 Task: Use the formula "Max" in spreadsheet "Project protfolio".
Action: Mouse moved to (446, 364)
Screenshot: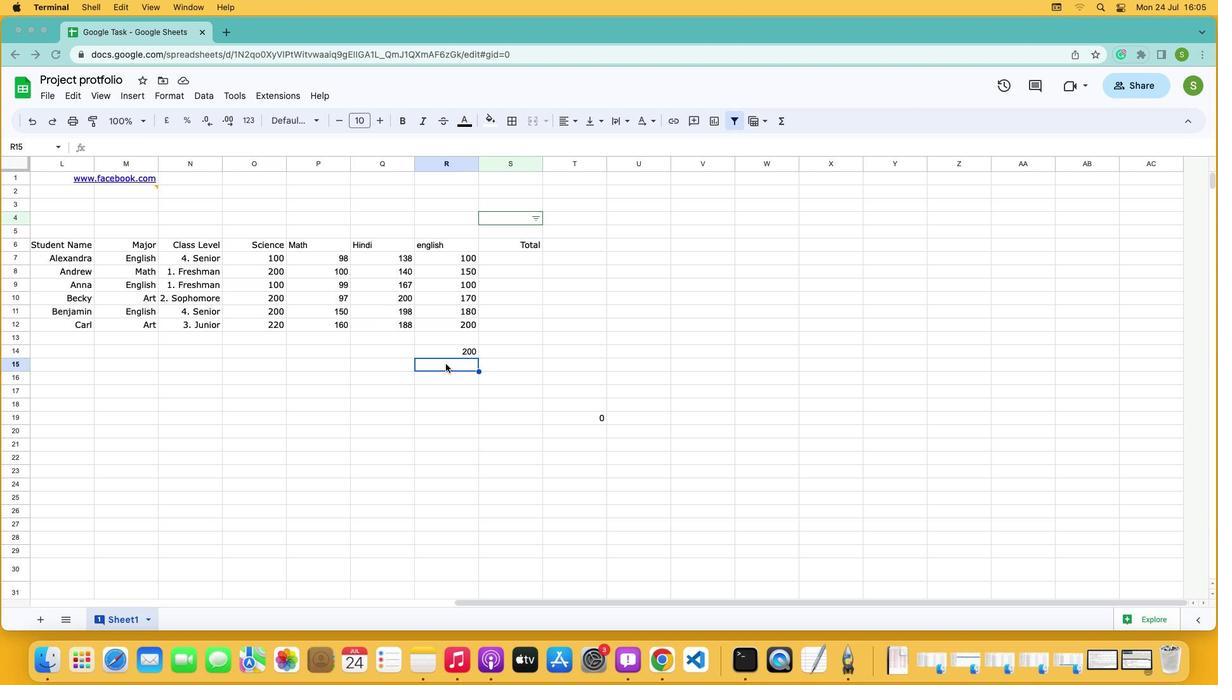 
Action: Mouse pressed left at (446, 364)
Screenshot: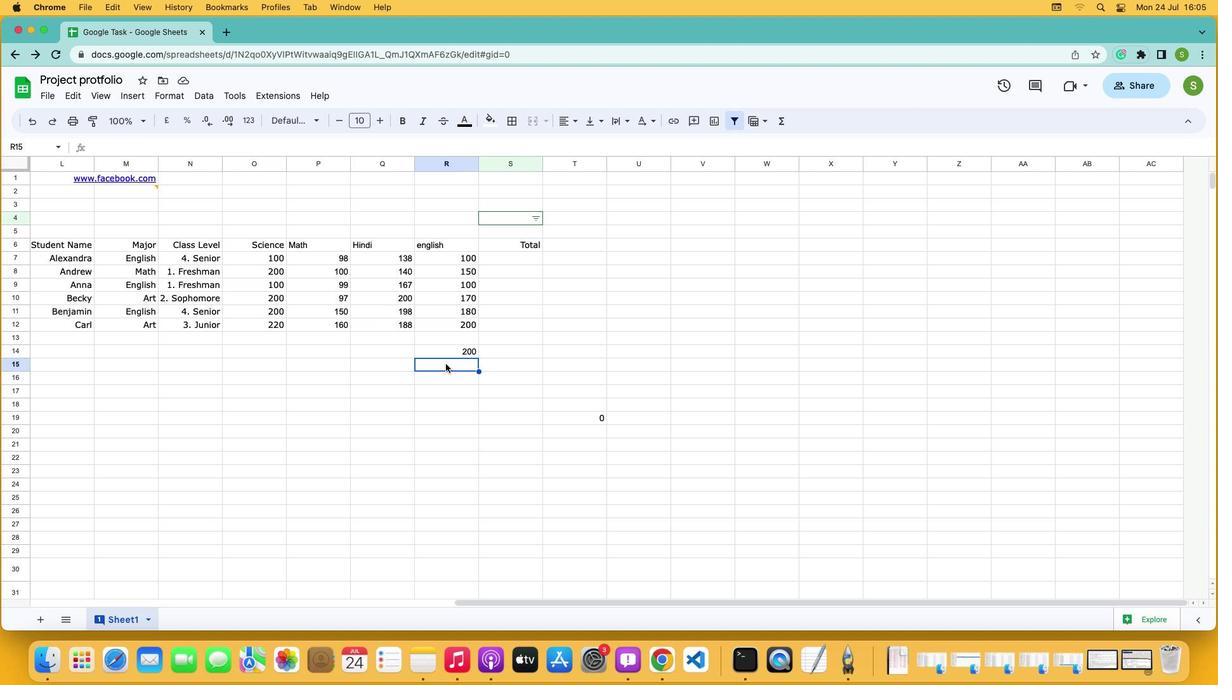 
Action: Mouse moved to (777, 118)
Screenshot: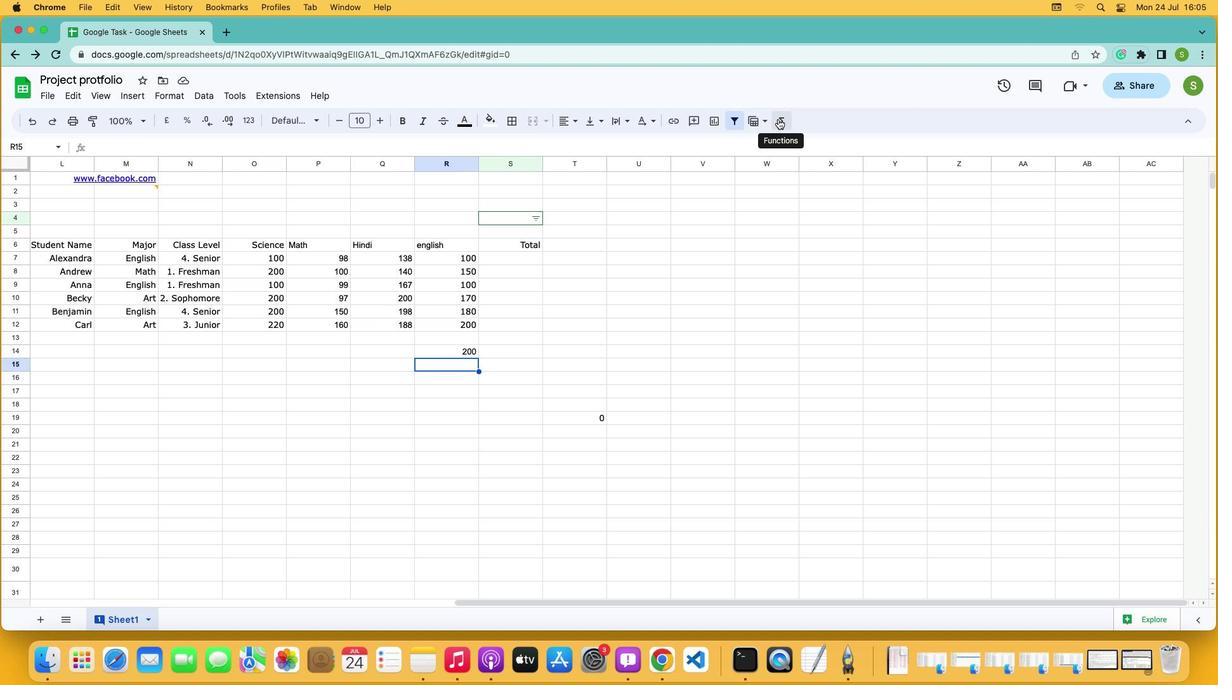 
Action: Mouse pressed left at (777, 118)
Screenshot: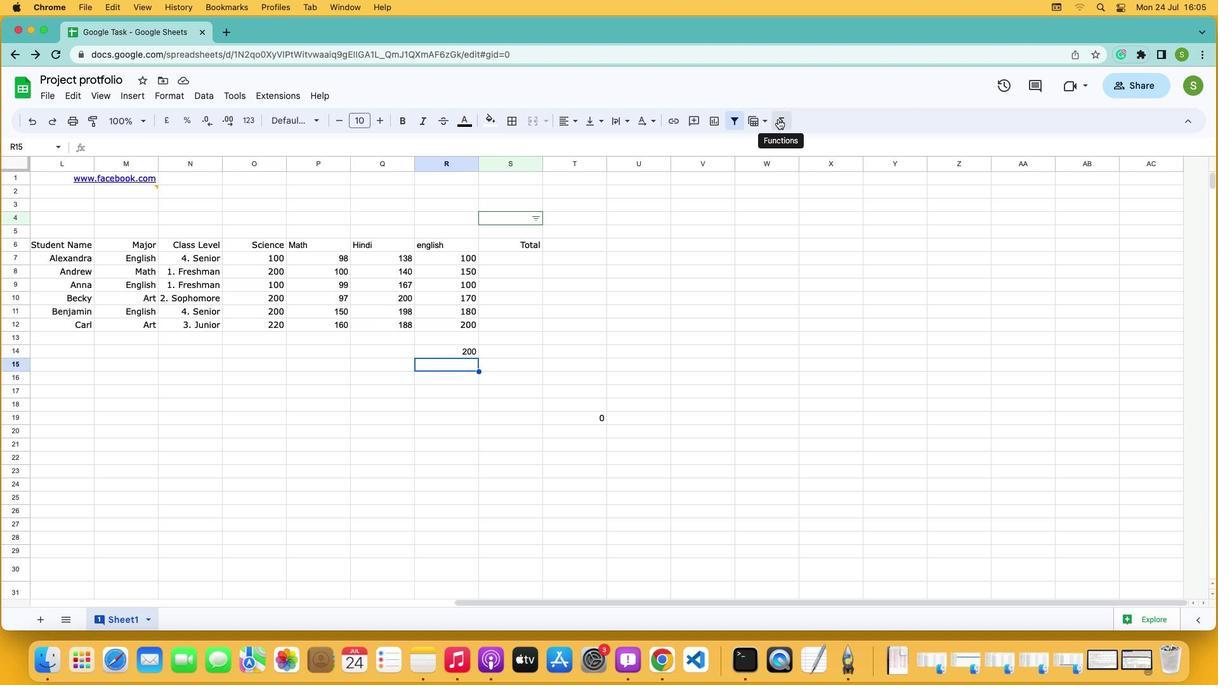 
Action: Mouse moved to (795, 201)
Screenshot: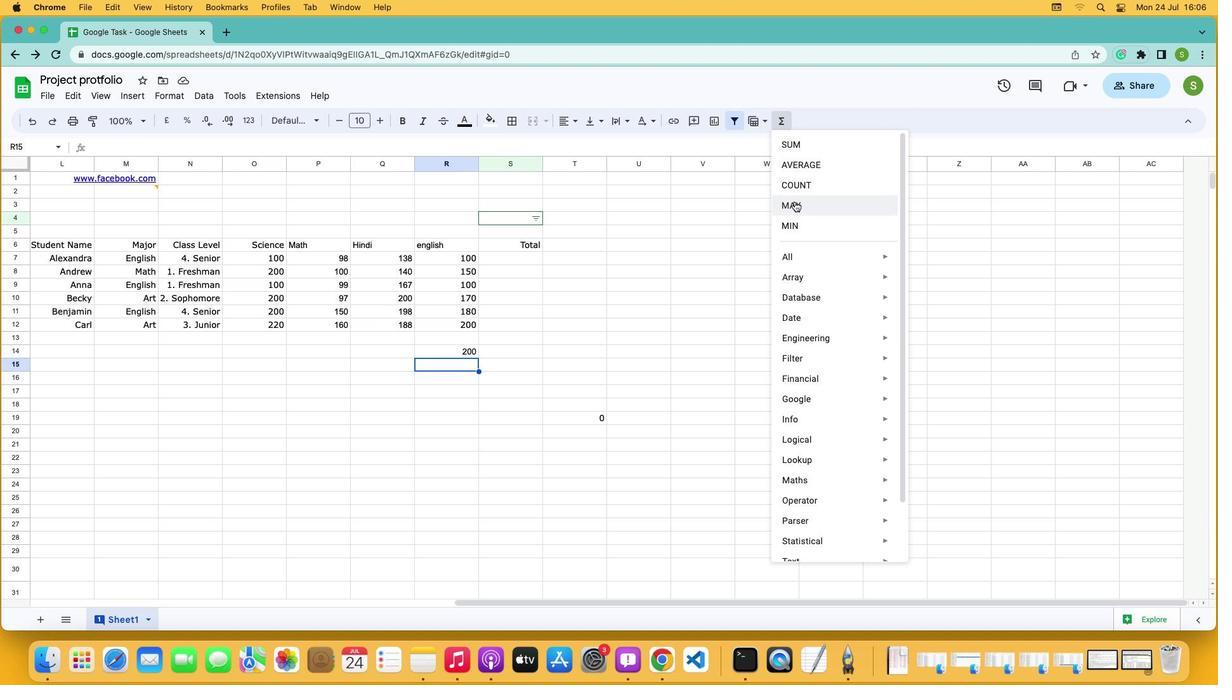 
Action: Mouse pressed left at (795, 201)
Screenshot: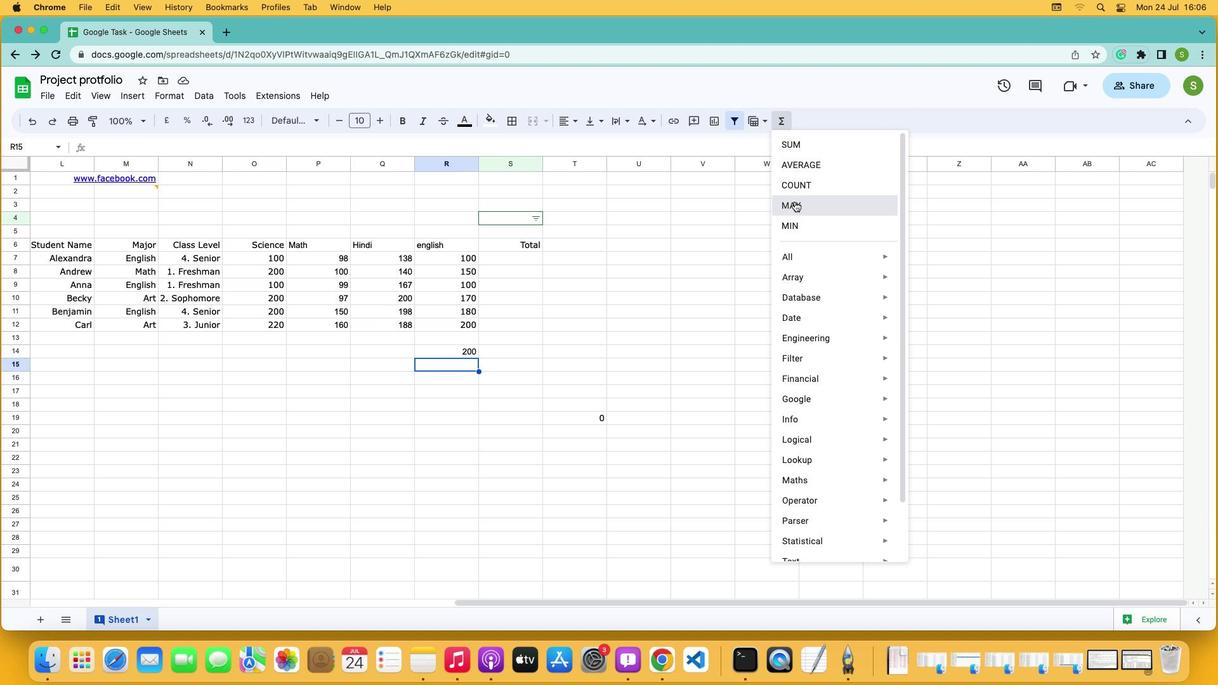 
Action: Mouse moved to (445, 257)
Screenshot: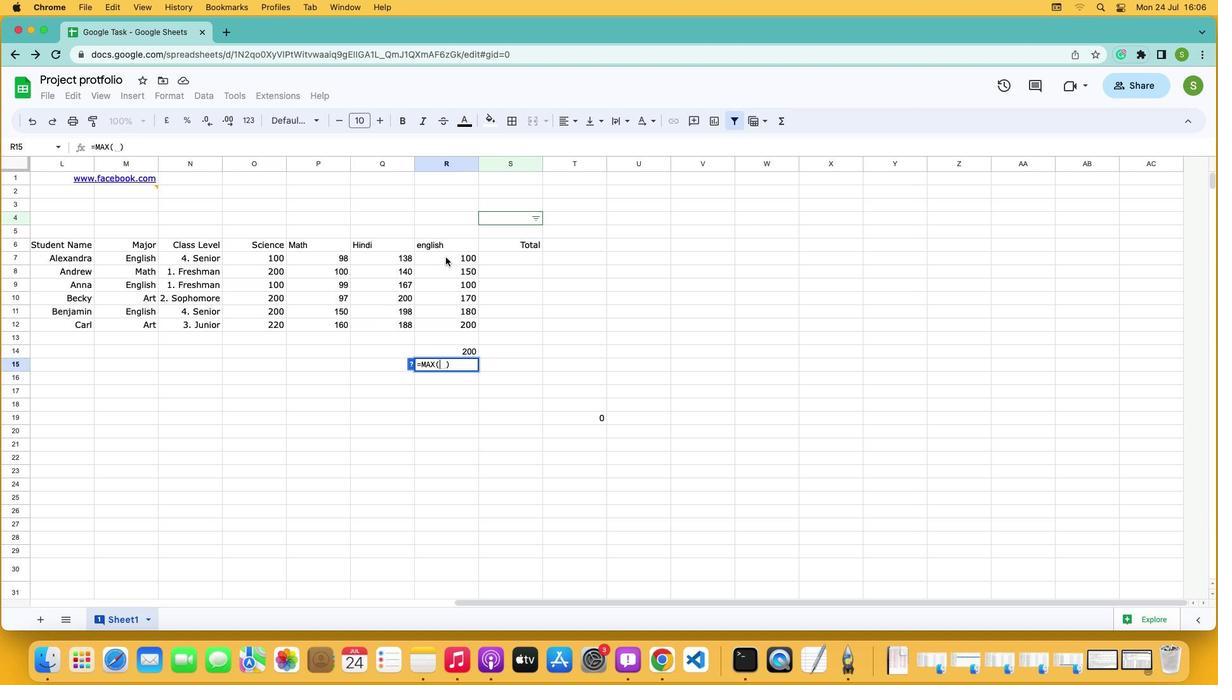 
Action: Mouse pressed left at (445, 257)
Screenshot: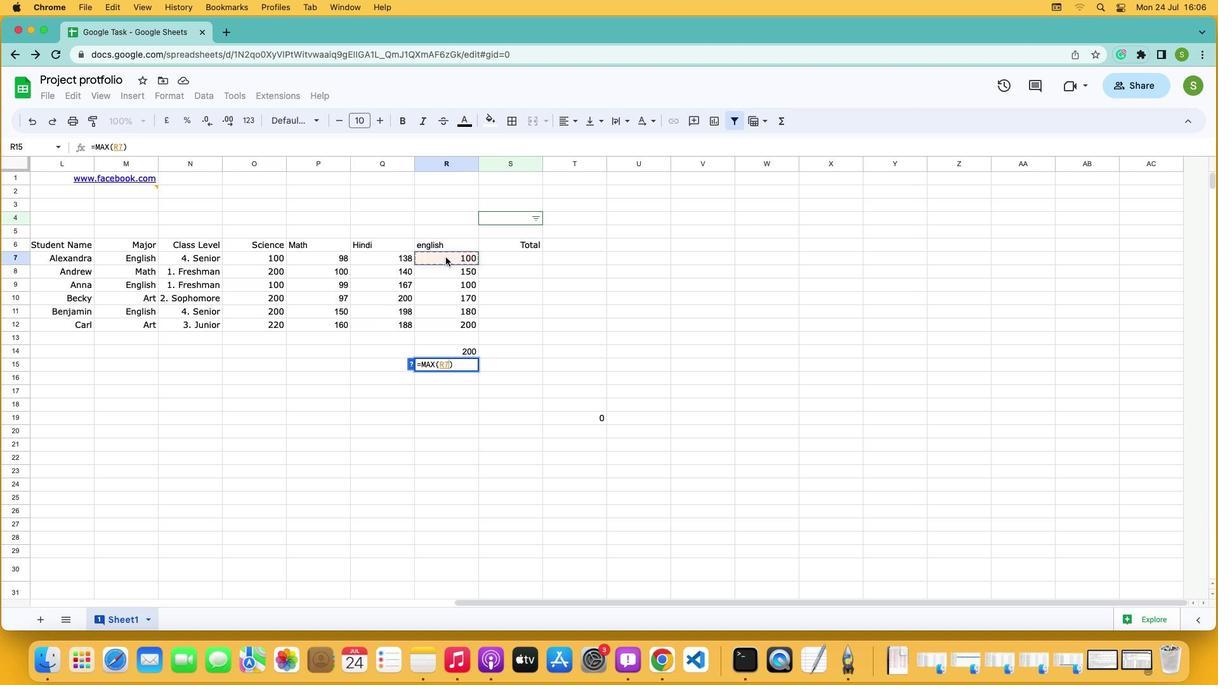 
Action: Mouse moved to (454, 319)
Screenshot: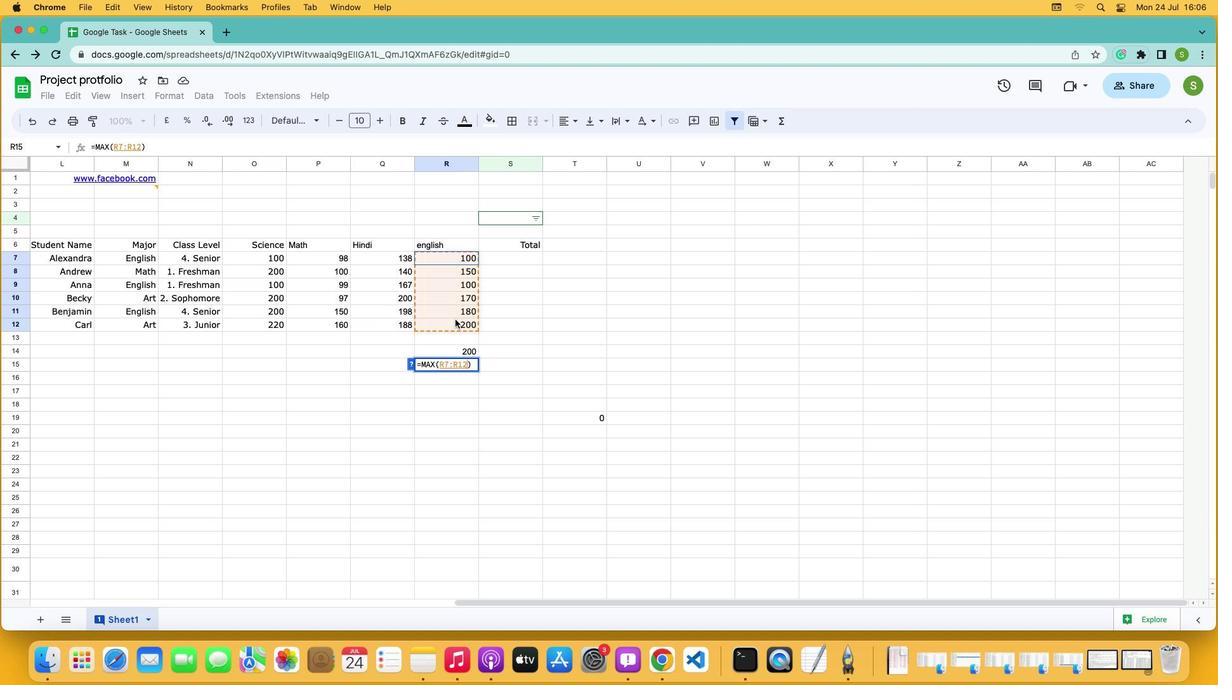 
Action: Key pressed Key.enter
Screenshot: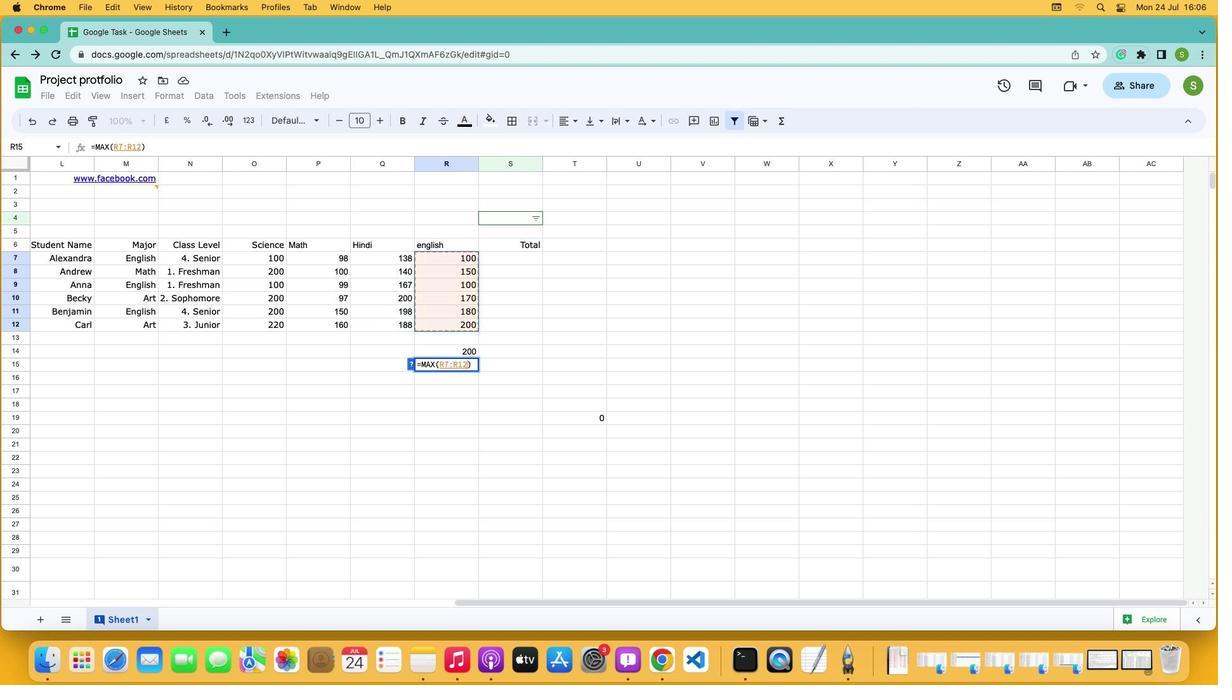 
Action: Mouse moved to (454, 317)
Screenshot: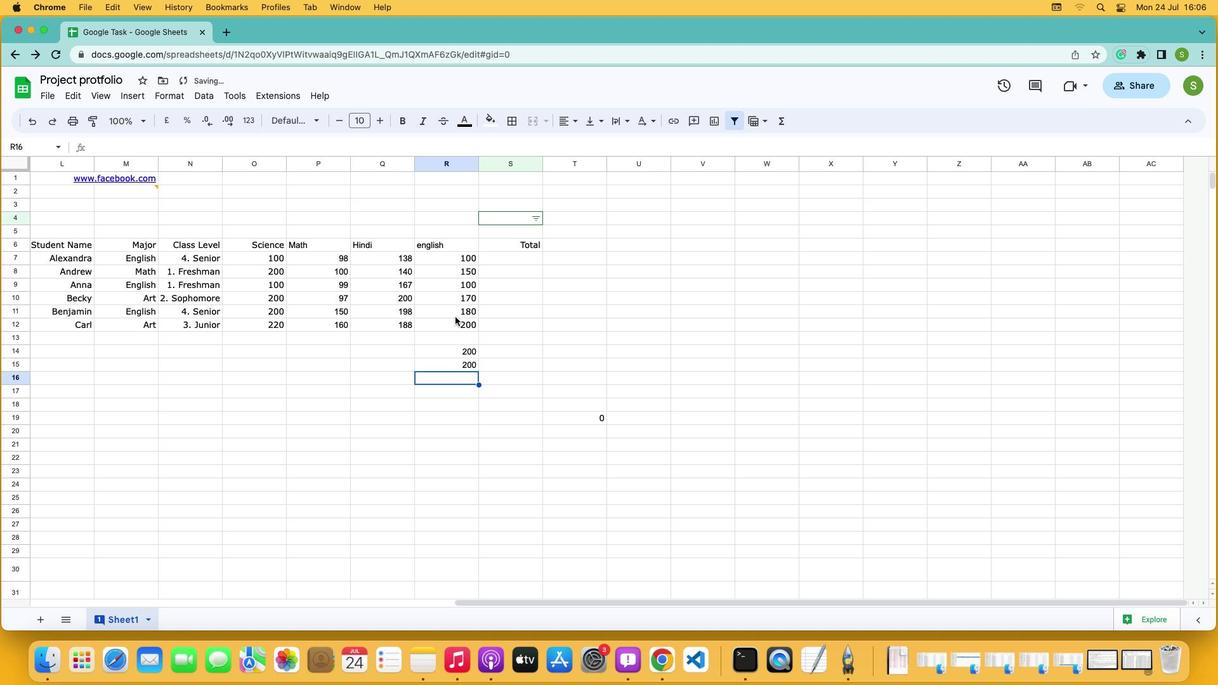 
